 Task: Create Card Competitive Analysis Research in Board Project Management to Workspace Customer Support. Create Card Brand Awareness Review in Board Competitor Analysis to Workspace Customer Support. Create Card Competitive Analysis Research in Board Public Relations Media Outreach and Pitching to Workspace Customer Support
Action: Mouse moved to (71, 265)
Screenshot: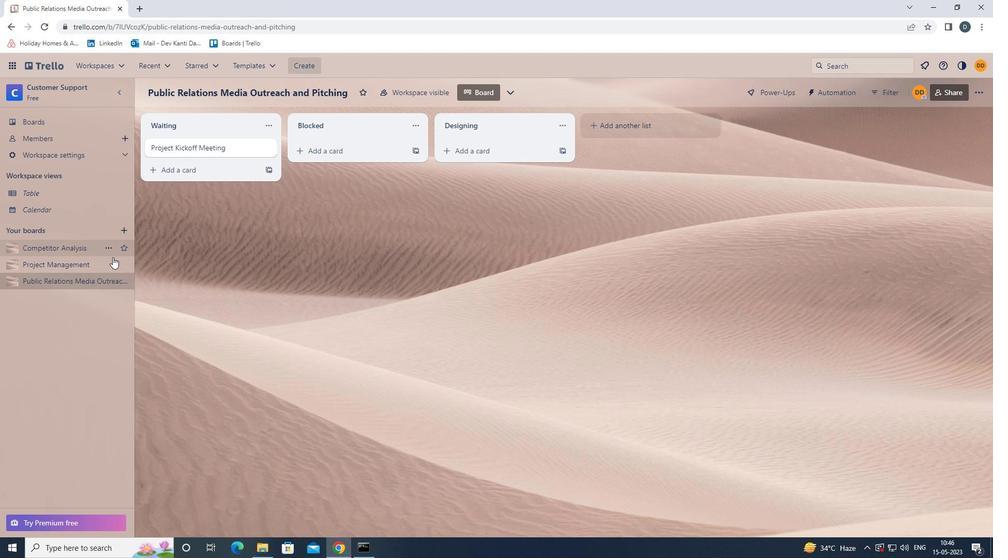 
Action: Mouse pressed left at (71, 265)
Screenshot: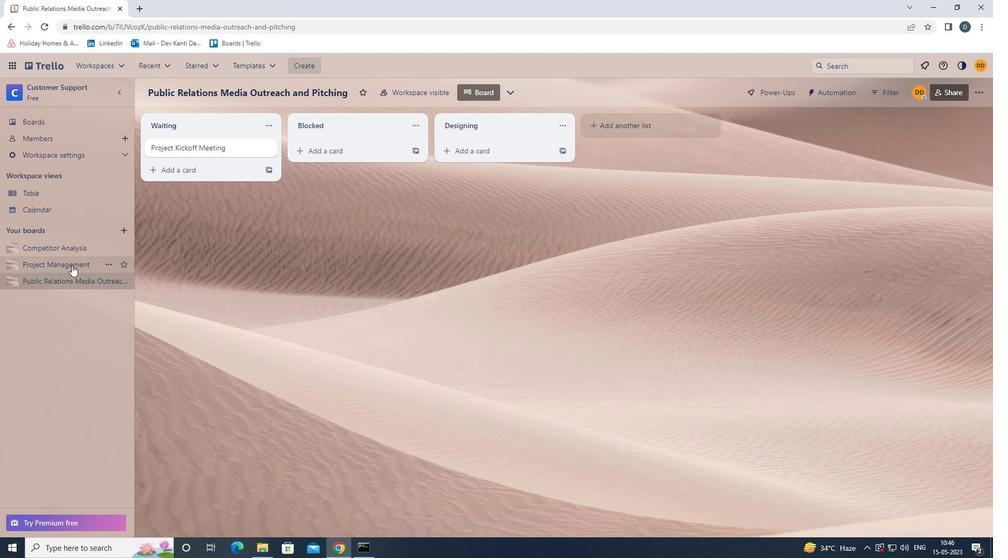
Action: Mouse moved to (358, 146)
Screenshot: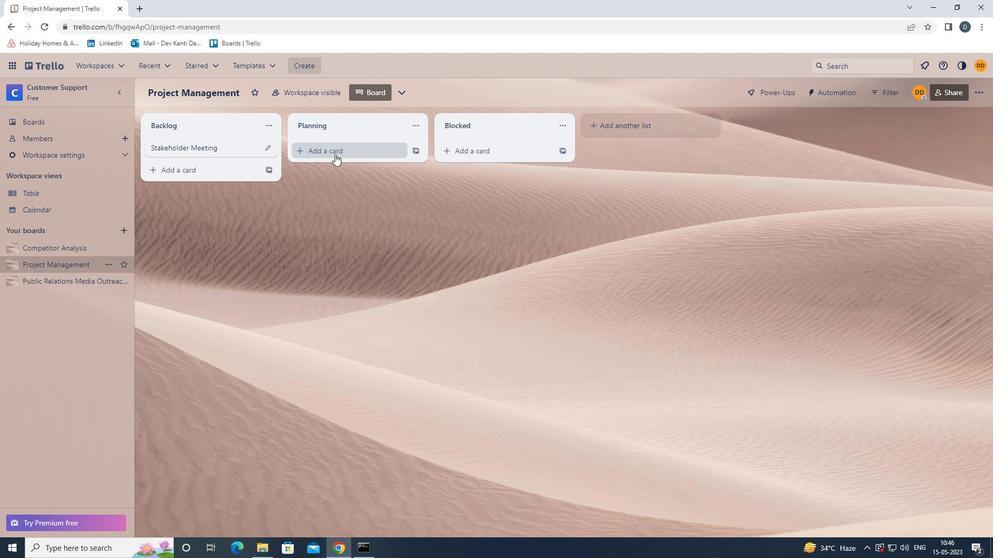 
Action: Mouse pressed left at (358, 146)
Screenshot: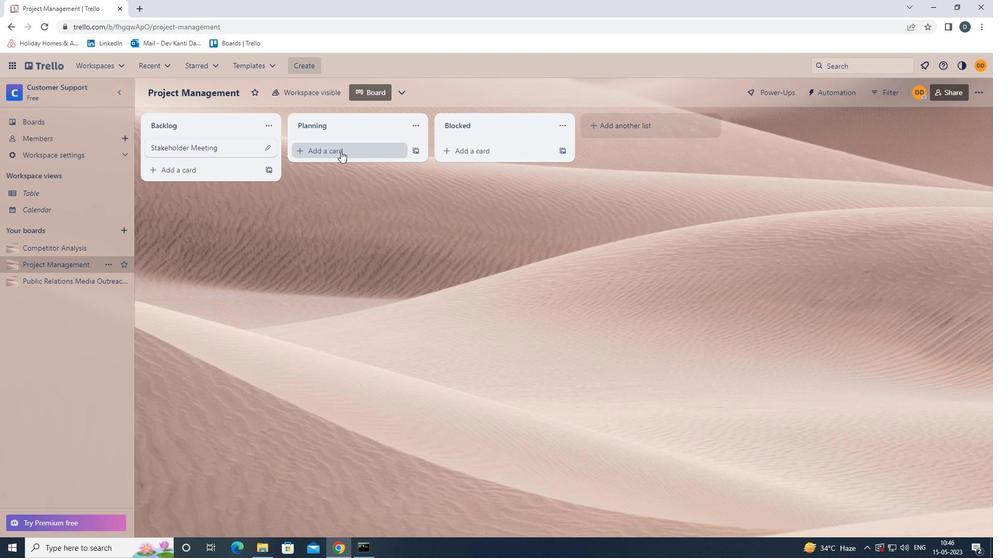 
Action: Key pressed <Key.shift>COMPETITVE<Key.space><Key.shift><Key.shift><Key.shift><Key.shift>ANALYSIS<Key.space><Key.shift>RESEARCH<Key.enter>
Screenshot: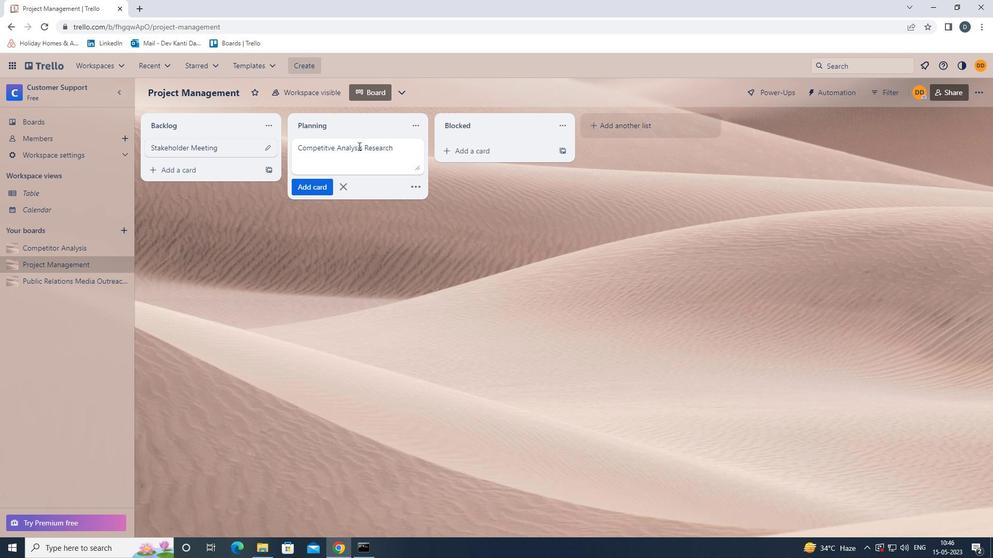 
Action: Mouse moved to (53, 246)
Screenshot: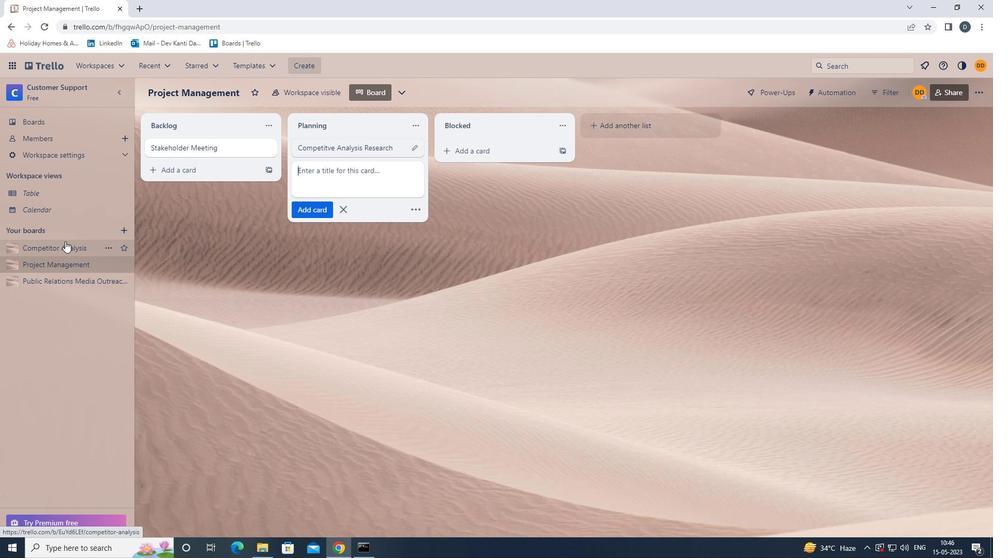 
Action: Mouse pressed left at (53, 246)
Screenshot: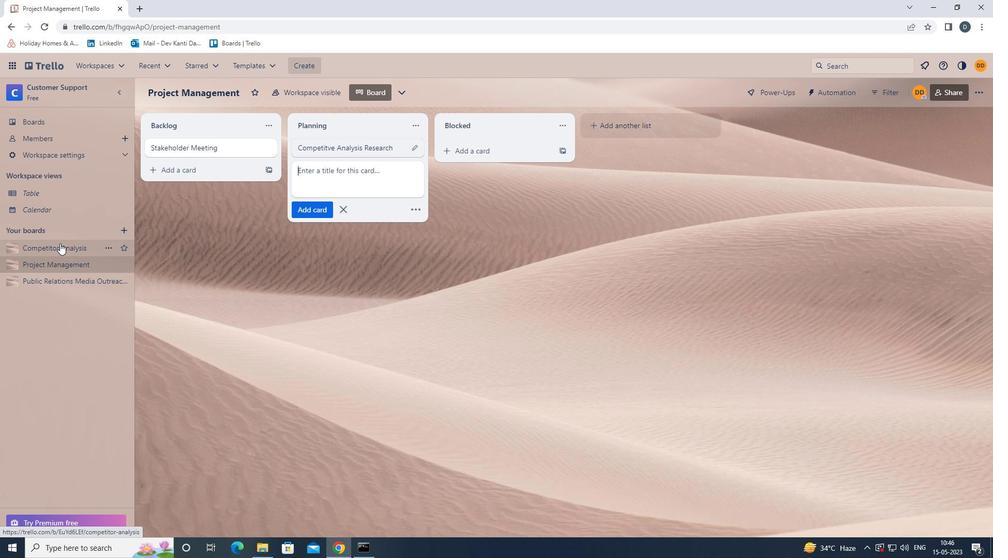 
Action: Mouse moved to (349, 153)
Screenshot: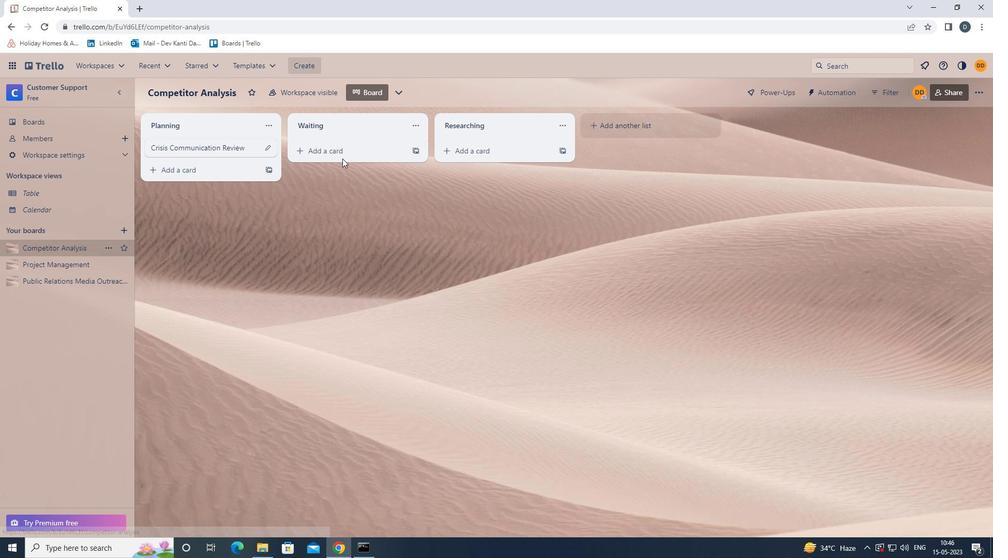 
Action: Mouse pressed left at (349, 153)
Screenshot: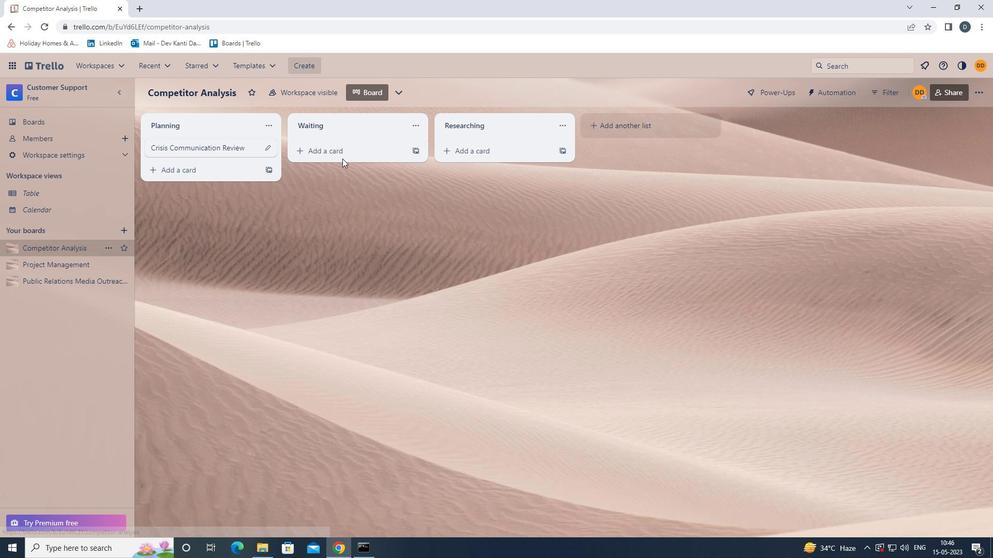 
Action: Key pressed <Key.shift>BRAND<Key.space><Key.shift><Key.shift><Key.shift><Key.shift>AWARENESS<Key.space><Key.shift><Key.shift><Key.shift><Key.shift><Key.shift>REVIEW<Key.enter>
Screenshot: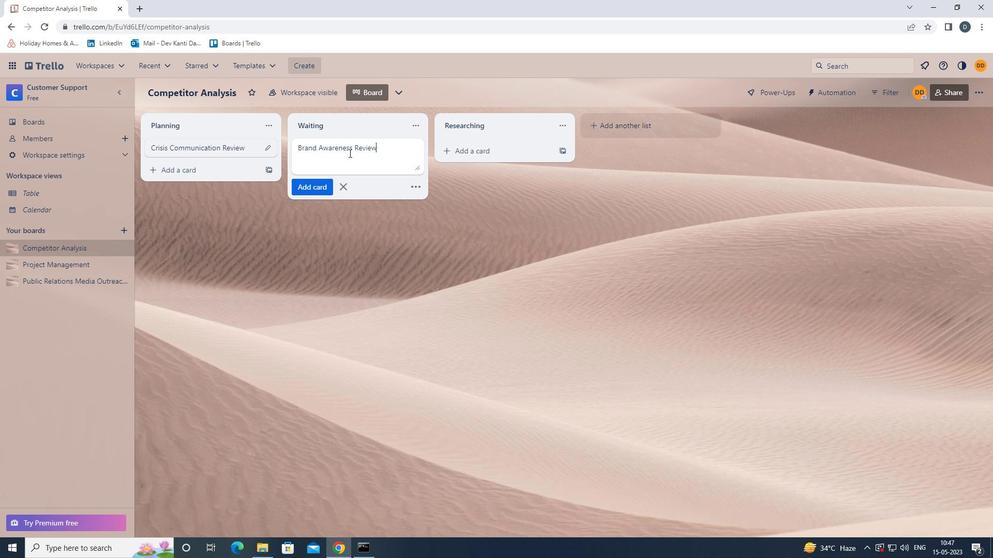 
Action: Mouse moved to (35, 281)
Screenshot: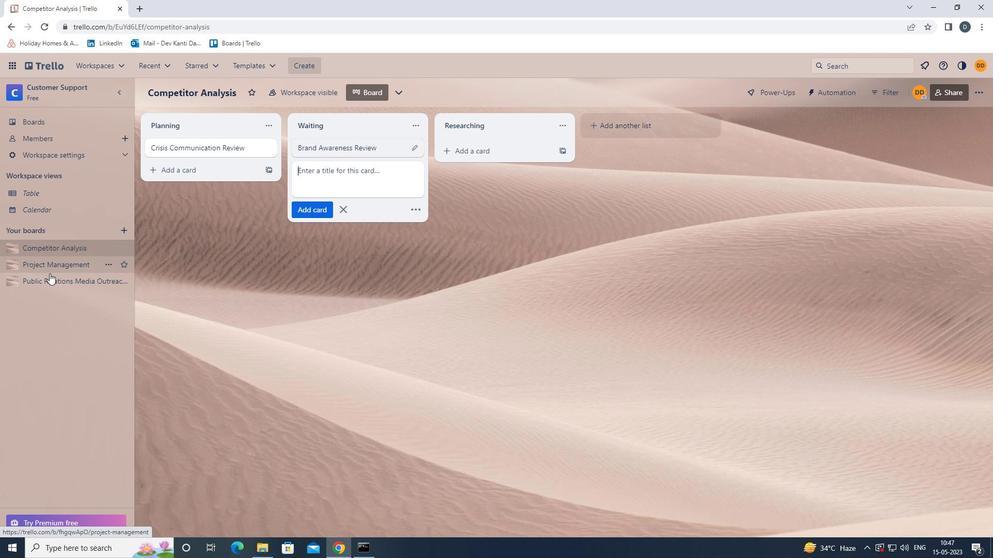 
Action: Mouse pressed left at (35, 281)
Screenshot: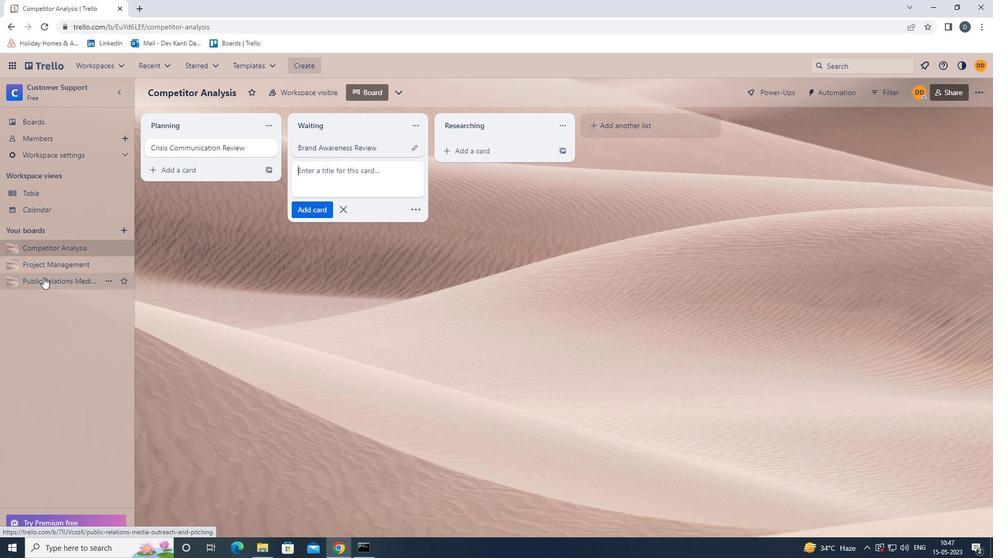 
Action: Mouse moved to (335, 145)
Screenshot: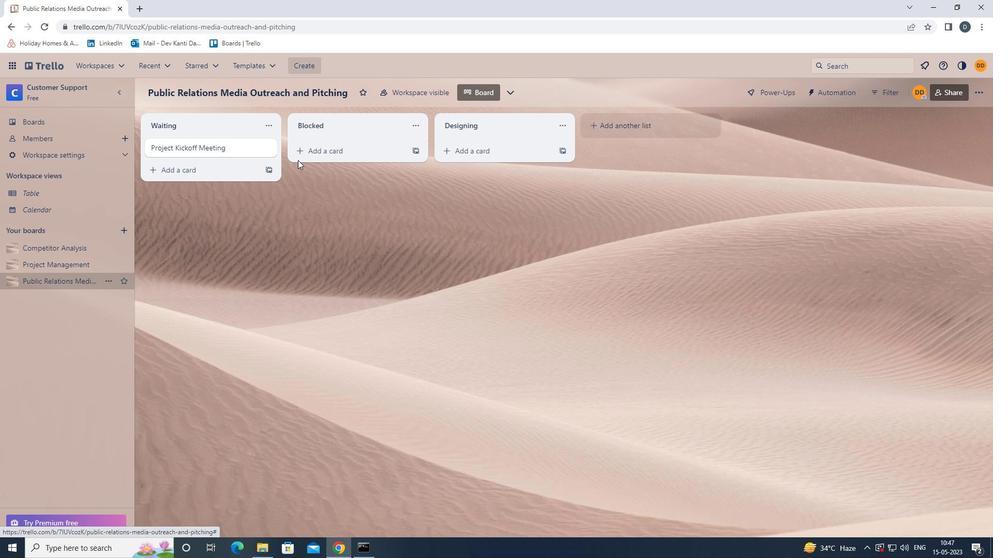 
Action: Mouse pressed left at (335, 145)
Screenshot: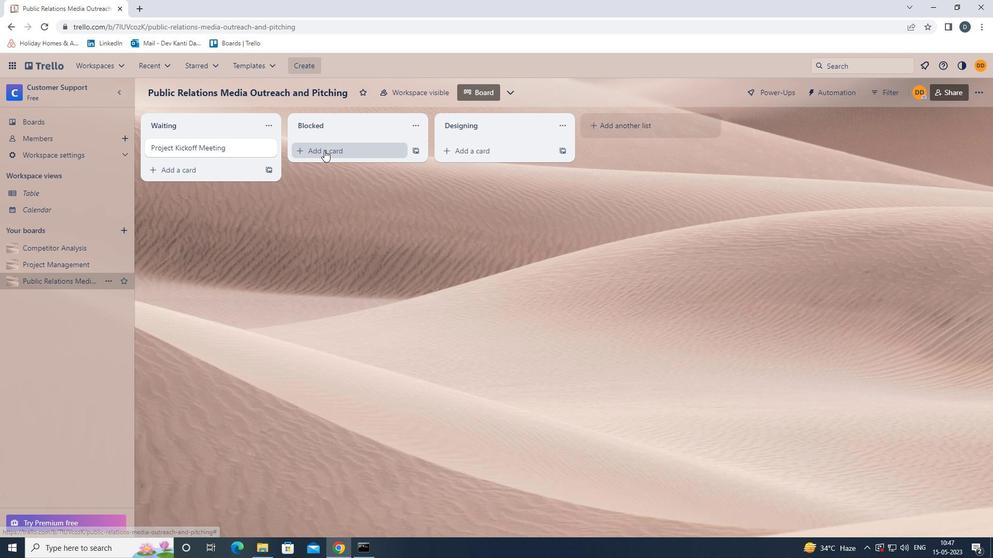 
Action: Key pressed <Key.shift><Key.shift><Key.shift><Key.shift>COMPETITIVE<Key.space><Key.shift><Key.shift><Key.shift><Key.shift><Key.shift><Key.shift><Key.shift><Key.shift><Key.shift><Key.shift><Key.shift><Key.shift><Key.shift><Key.shift><Key.shift><Key.shift><Key.shift><Key.shift><Key.shift><Key.shift><Key.shift><Key.shift><Key.shift><Key.shift><Key.shift><Key.shift><Key.shift><Key.shift><Key.shift><Key.shift>ANALYSIS<Key.space><Key.shift><Key.shift><Key.shift><Key.shift><Key.shift><Key.shift><Key.shift><Key.shift><Key.shift><Key.shift><Key.shift><Key.shift><Key.shift><Key.shift><Key.shift><Key.shift><Key.shift><Key.shift><Key.shift><Key.shift><Key.shift><Key.shift><Key.shift><Key.shift><Key.shift><Key.shift><Key.shift><Key.shift><Key.shift><Key.shift><Key.shift><Key.shift><Key.shift>RESEARCH<Key.enter>
Screenshot: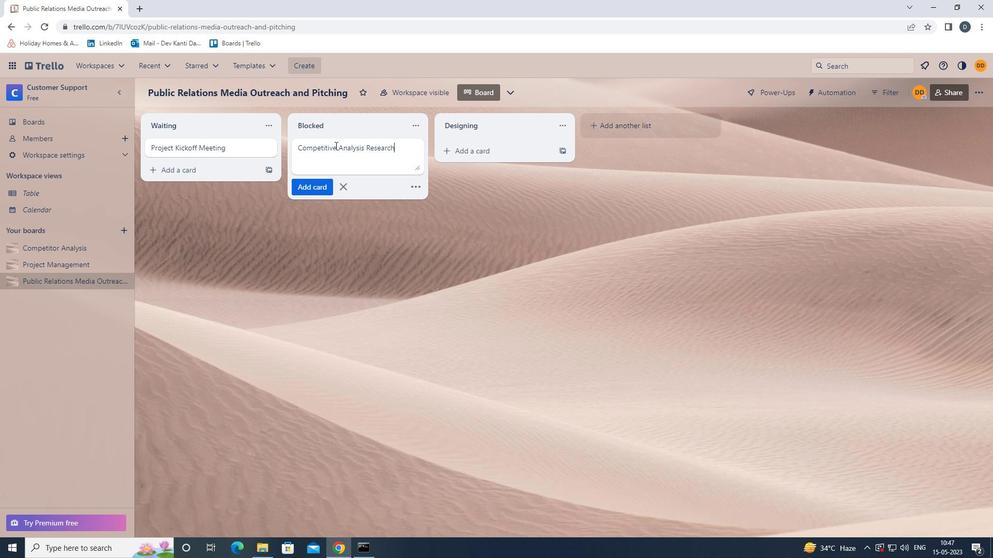 
Action: Mouse moved to (286, 284)
Screenshot: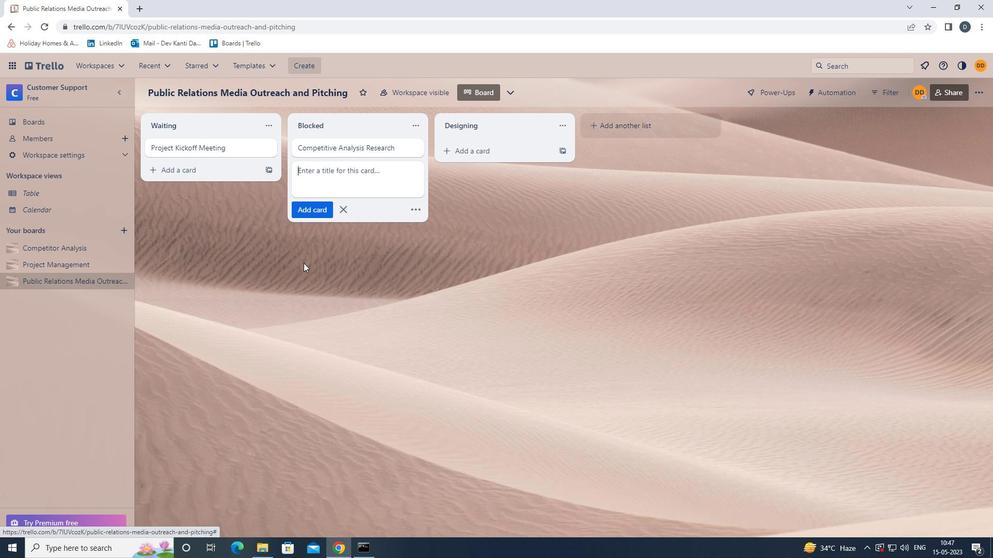 
Action: Mouse pressed left at (286, 284)
Screenshot: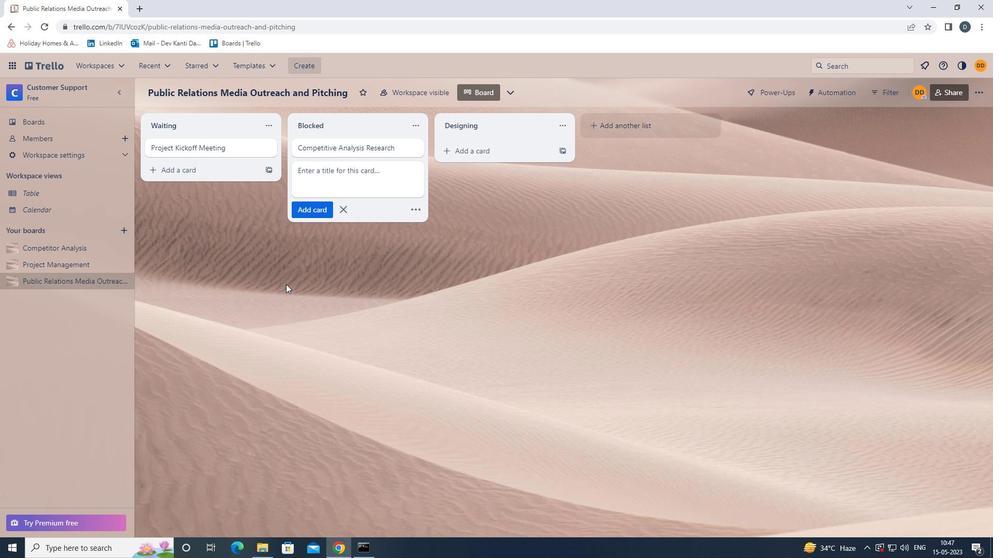 
